 Task: Create a new view control for the user
Action: Mouse moved to (194, 171)
Screenshot: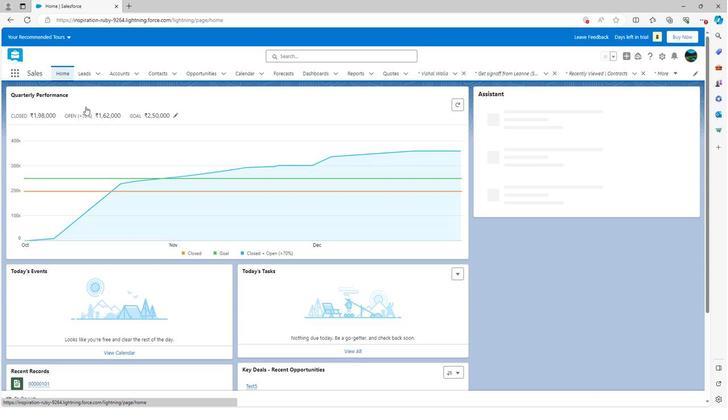 
Action: Mouse scrolled (194, 170) with delta (0, 0)
Screenshot: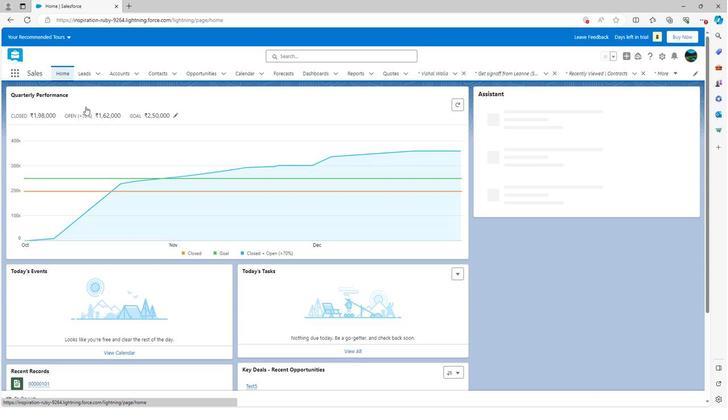 
Action: Mouse scrolled (194, 170) with delta (0, 0)
Screenshot: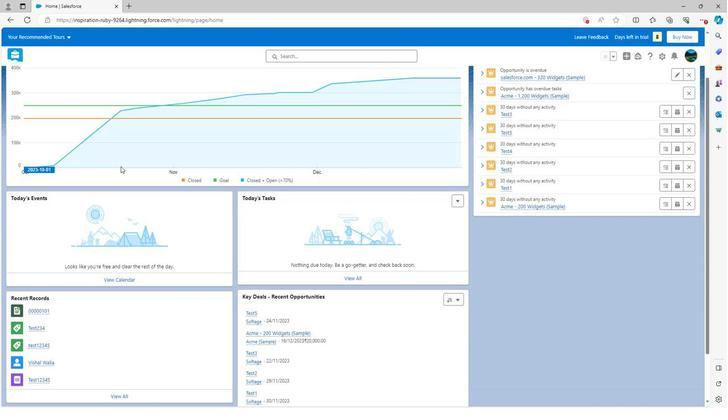 
Action: Mouse scrolled (194, 170) with delta (0, 0)
Screenshot: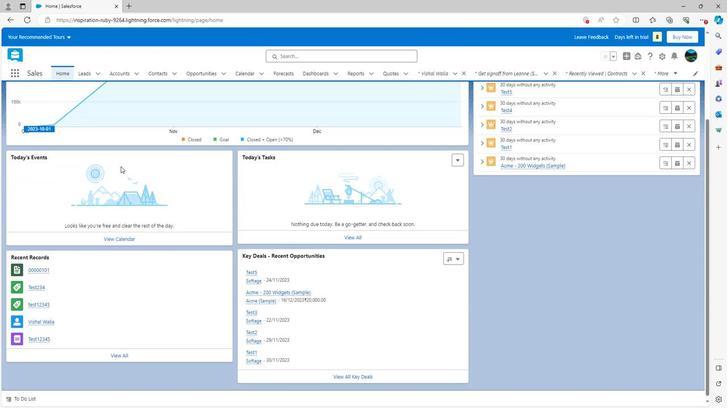 
Action: Mouse moved to (194, 171)
Screenshot: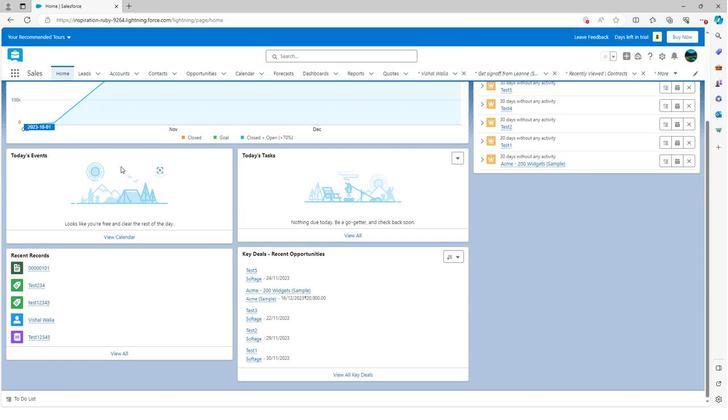 
Action: Mouse scrolled (194, 171) with delta (0, 0)
Screenshot: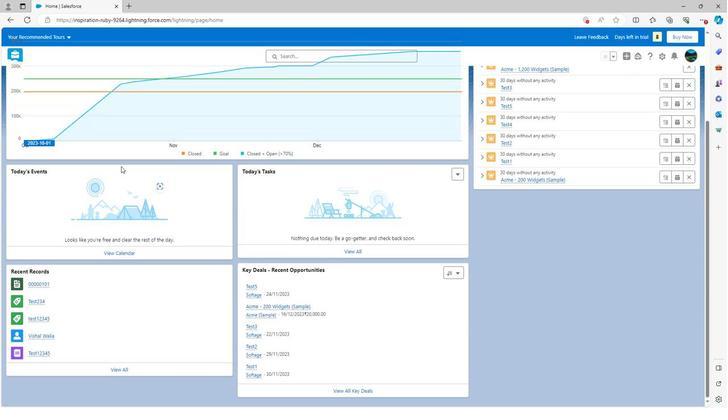 
Action: Mouse scrolled (194, 171) with delta (0, 0)
Screenshot: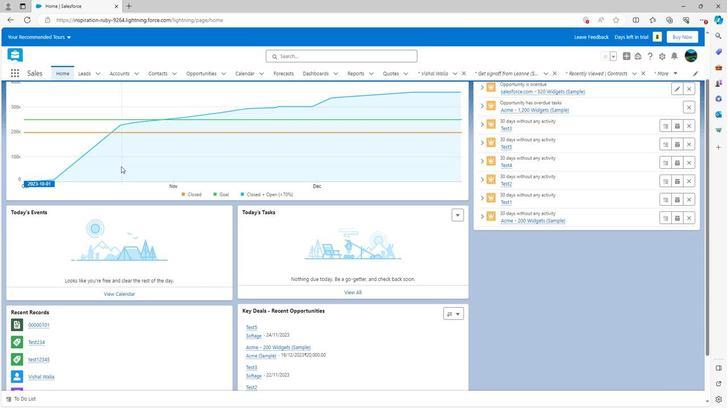 
Action: Mouse scrolled (194, 171) with delta (0, 0)
Screenshot: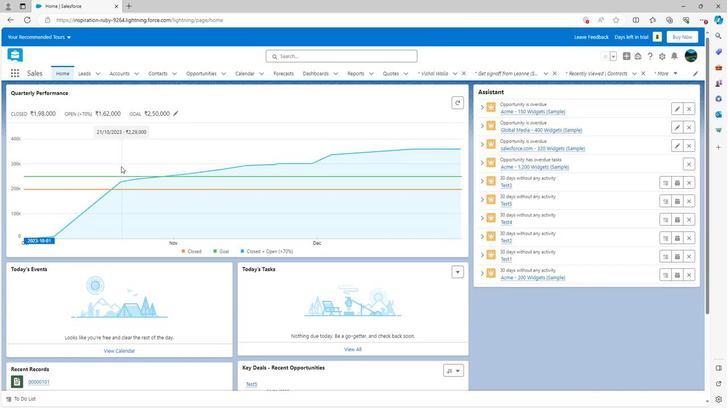 
Action: Mouse scrolled (194, 171) with delta (0, 0)
Screenshot: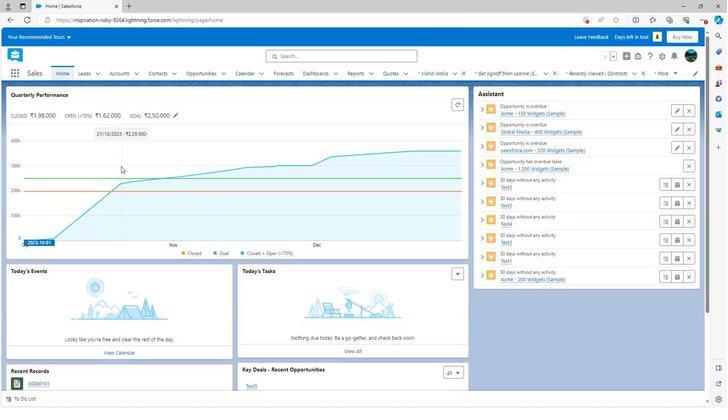 
Action: Mouse moved to (611, 79)
Screenshot: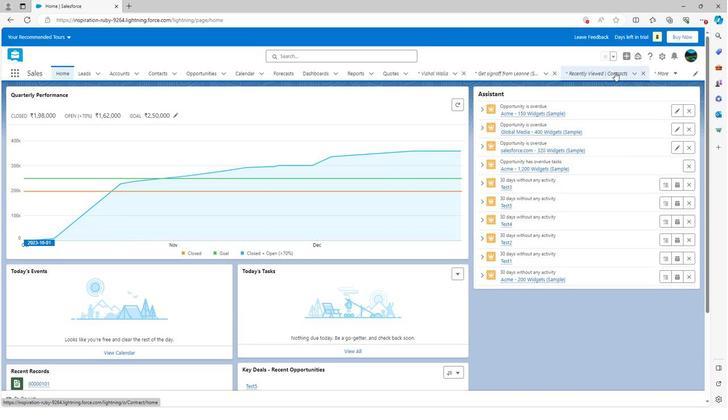 
Action: Mouse pressed left at (611, 79)
Screenshot: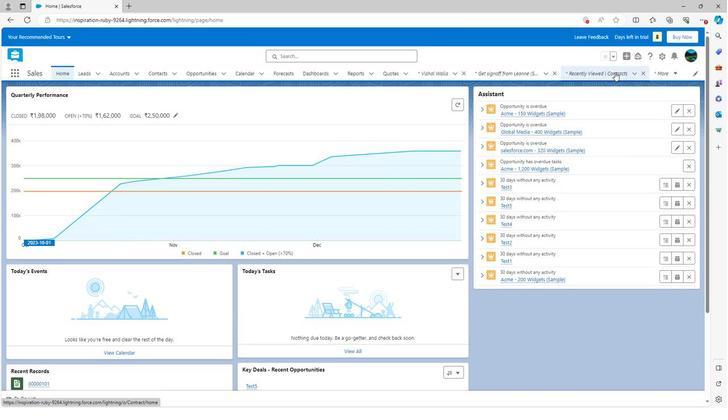 
Action: Mouse moved to (619, 118)
Screenshot: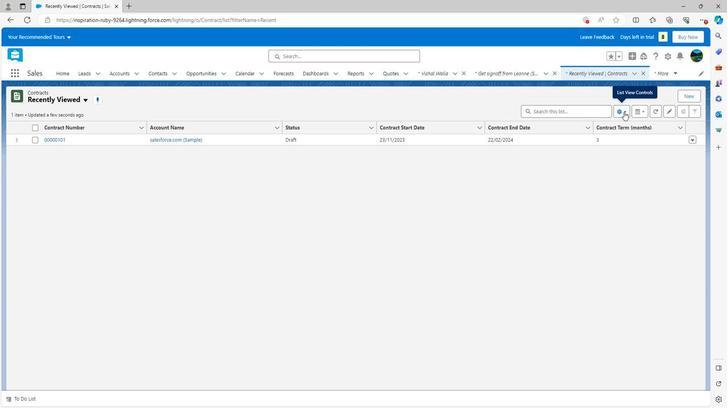 
Action: Mouse pressed left at (619, 118)
Screenshot: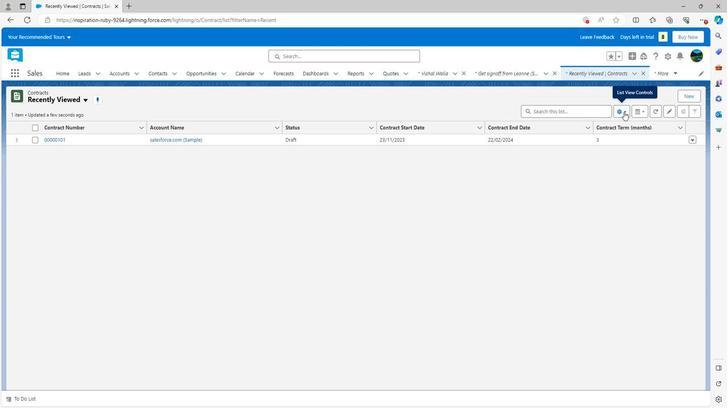 
Action: Mouse moved to (580, 145)
Screenshot: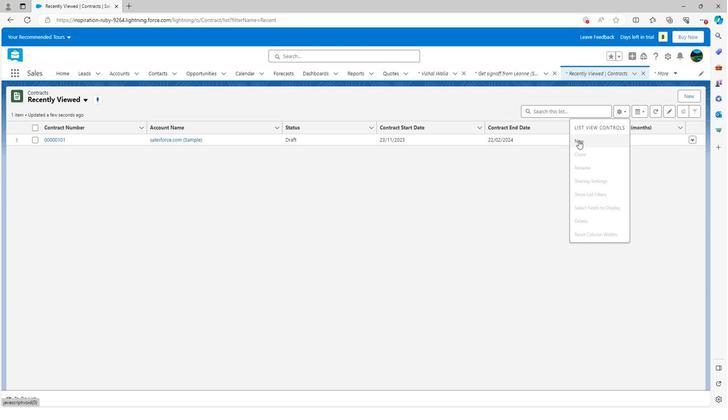 
Action: Mouse pressed left at (580, 145)
Screenshot: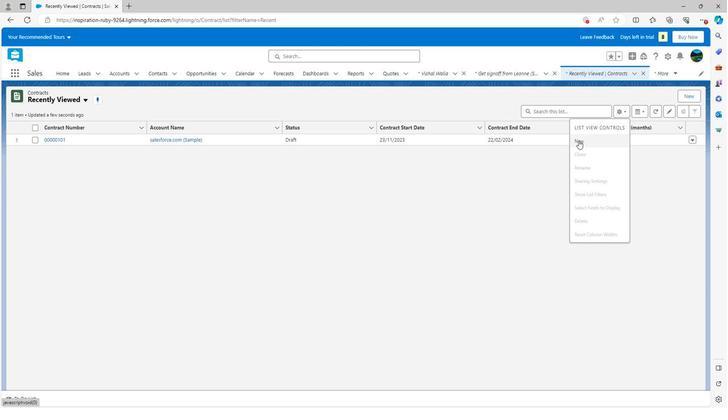 
Action: Mouse moved to (344, 186)
Screenshot: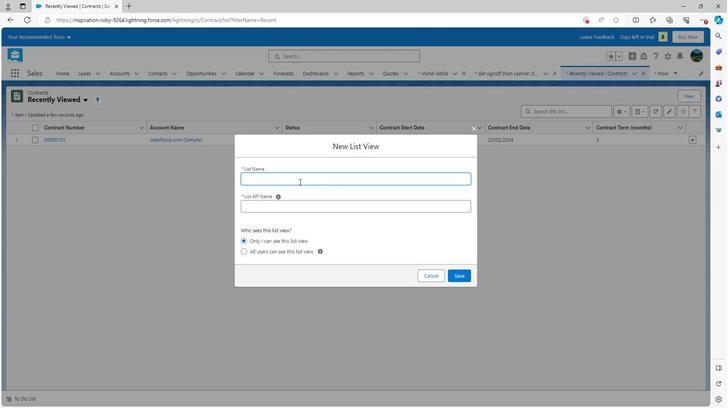 
Action: Key pressed <Key.shift><Key.shift>Test
Screenshot: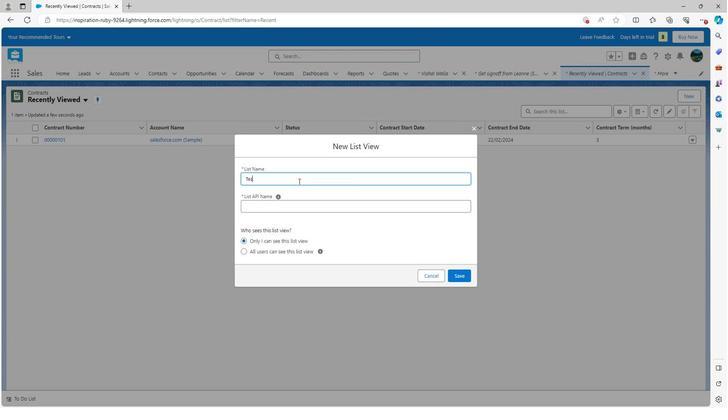 
Action: Mouse moved to (340, 197)
Screenshot: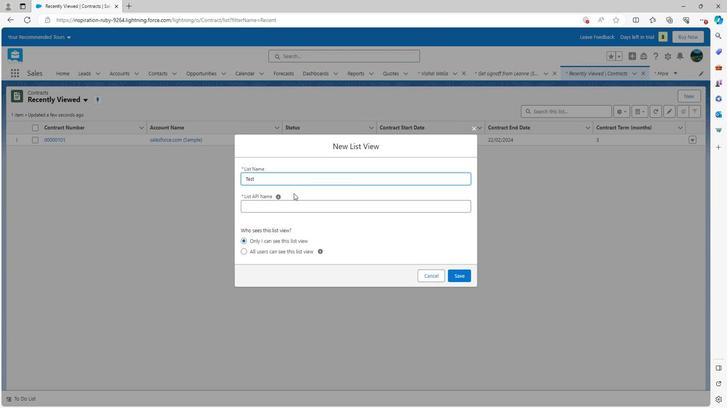 
Action: Mouse pressed left at (340, 197)
Screenshot: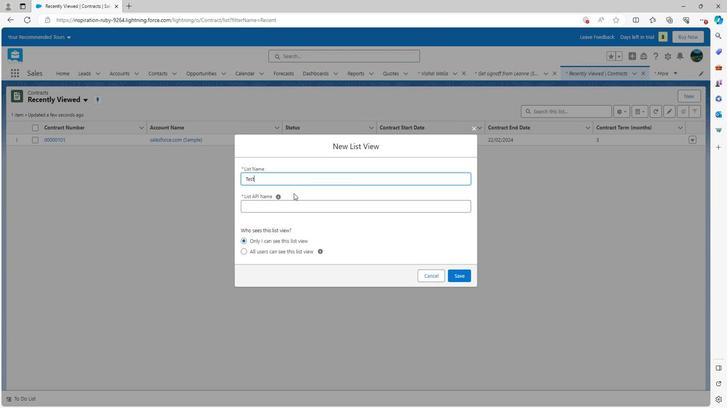 
Action: Mouse moved to (475, 274)
Screenshot: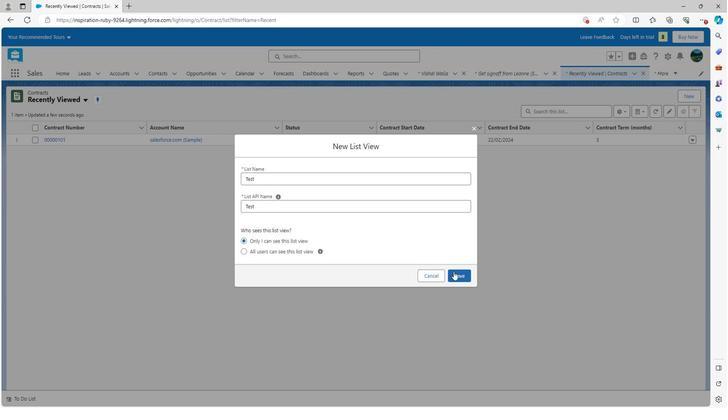 
Action: Mouse pressed left at (475, 274)
Screenshot: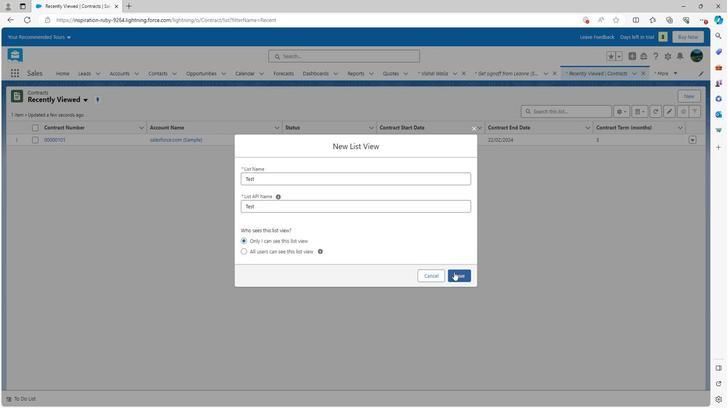 
Action: Mouse moved to (606, 161)
Screenshot: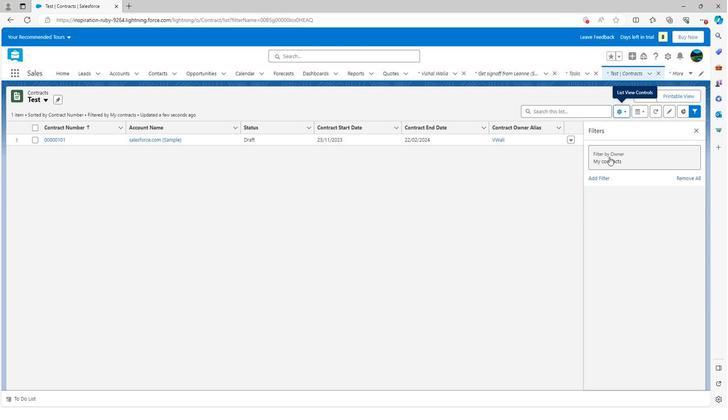 
Action: Mouse pressed left at (606, 161)
Screenshot: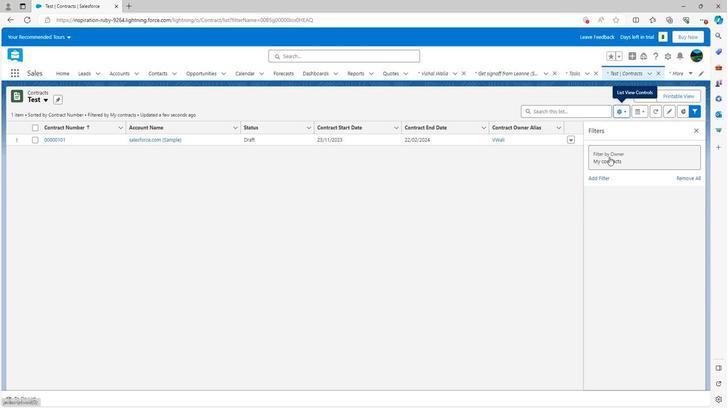 
Action: Mouse moved to (462, 149)
Screenshot: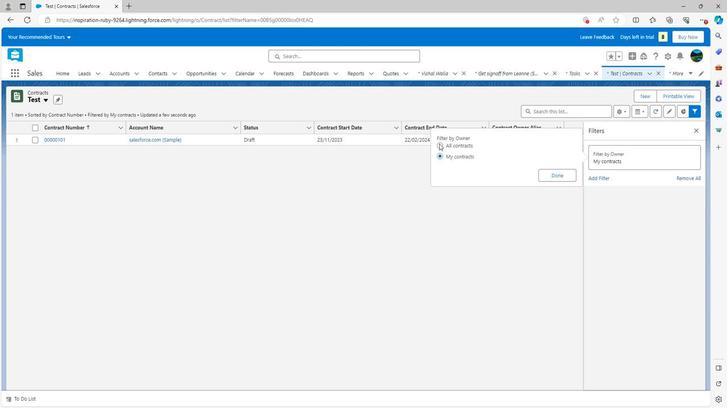 
Action: Mouse pressed left at (462, 149)
Screenshot: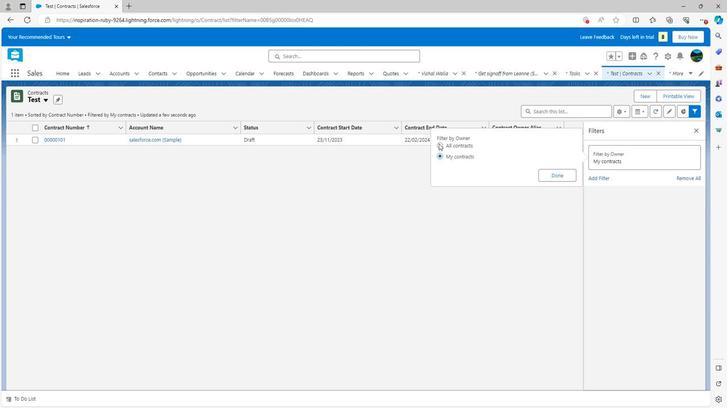 
Action: Mouse moved to (559, 179)
Screenshot: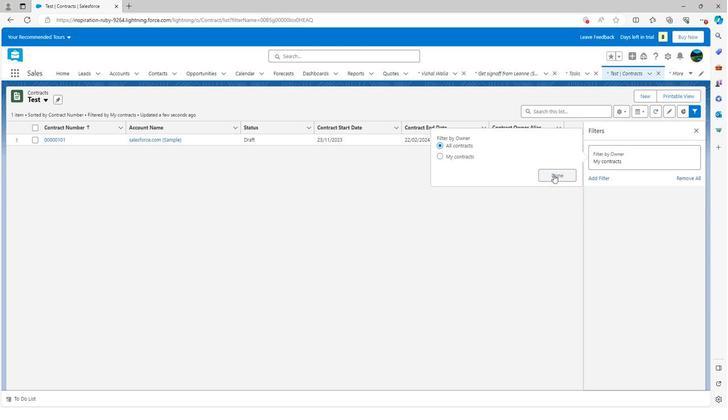 
Action: Mouse pressed left at (559, 179)
Screenshot: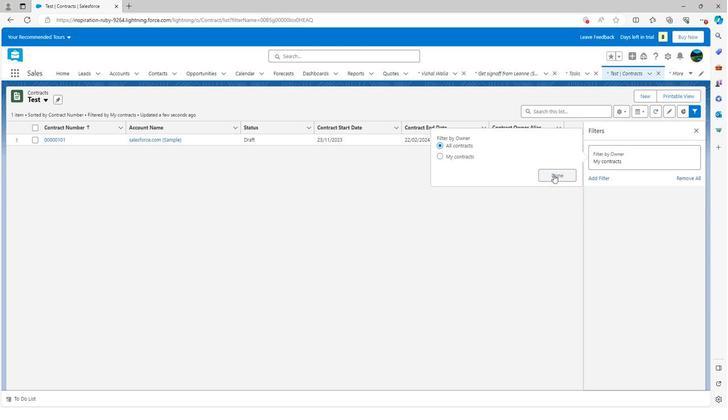 
Action: Mouse moved to (357, 205)
Screenshot: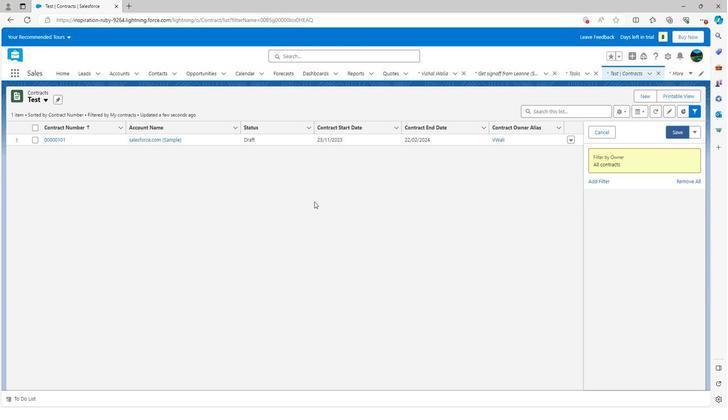 
